 Task: Create Board Resource Allocation Platforms to Workspace Employee Assistance Programs. Create Board Product Feedback Collection and Analysis to Workspace Employee Assistance Programs. Create Board Public Relations Press Release Strategy and Execution to Workspace Employee Assistance Programs
Action: Mouse moved to (307, 60)
Screenshot: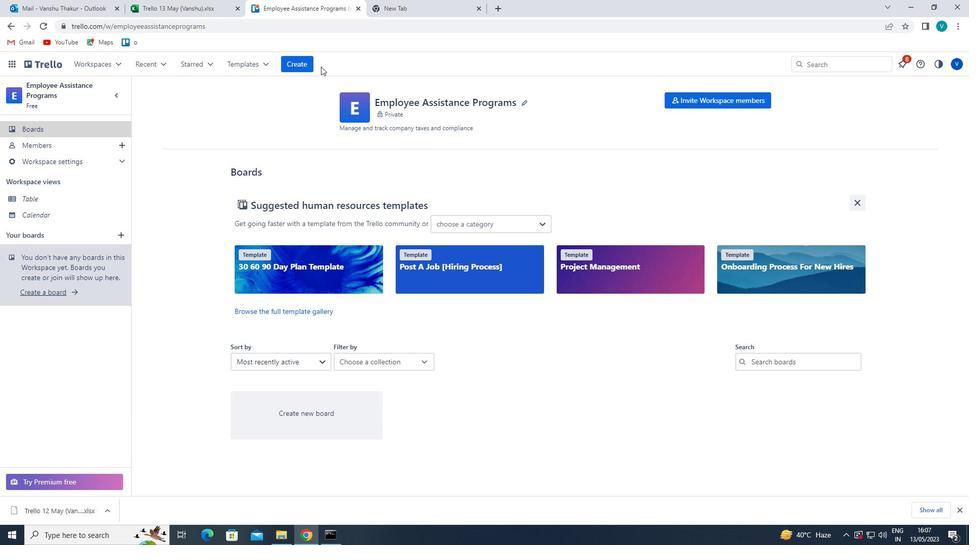 
Action: Mouse pressed left at (307, 60)
Screenshot: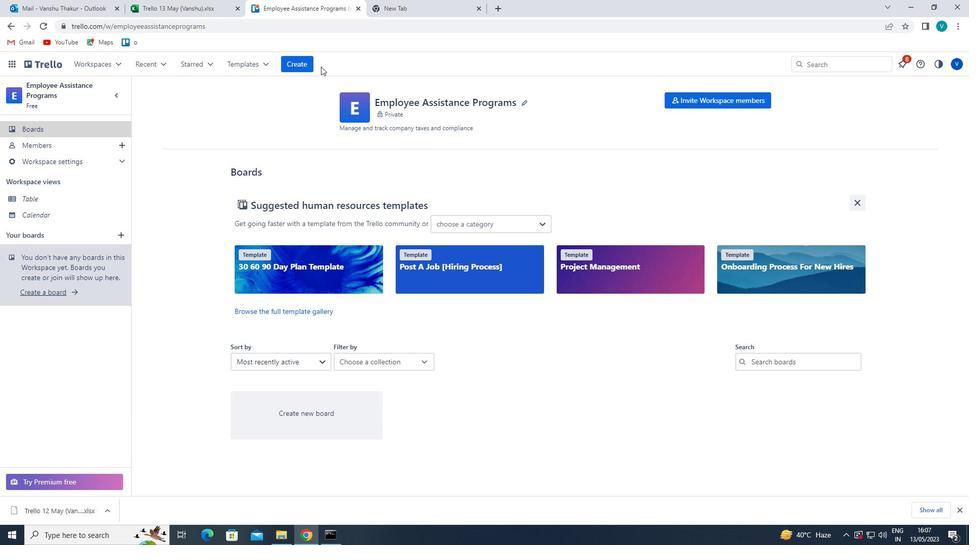 
Action: Mouse moved to (308, 91)
Screenshot: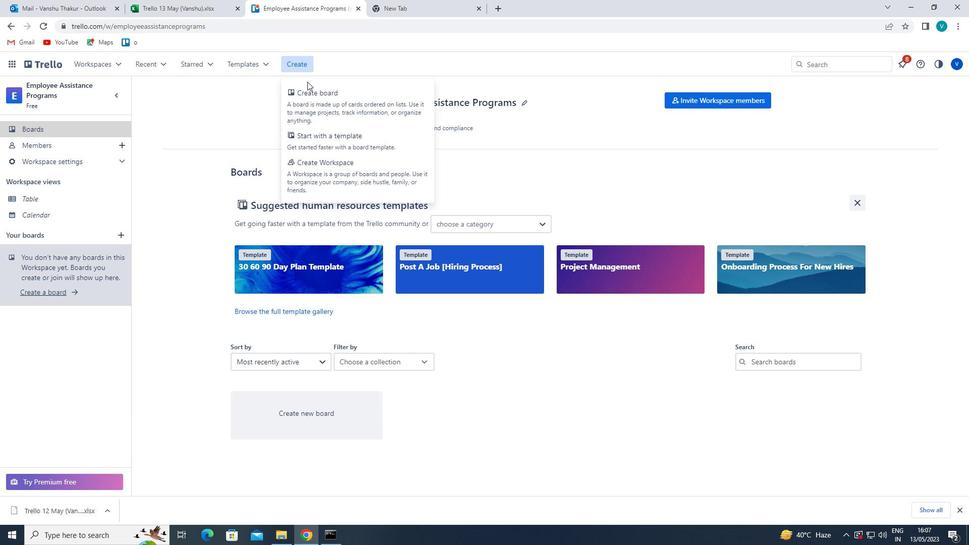 
Action: Mouse pressed left at (308, 91)
Screenshot: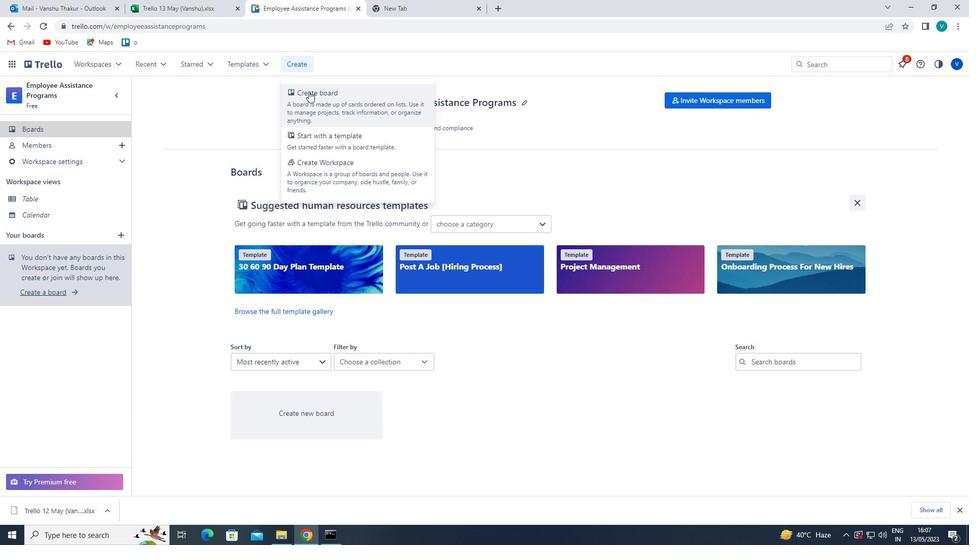 
Action: Mouse moved to (324, 251)
Screenshot: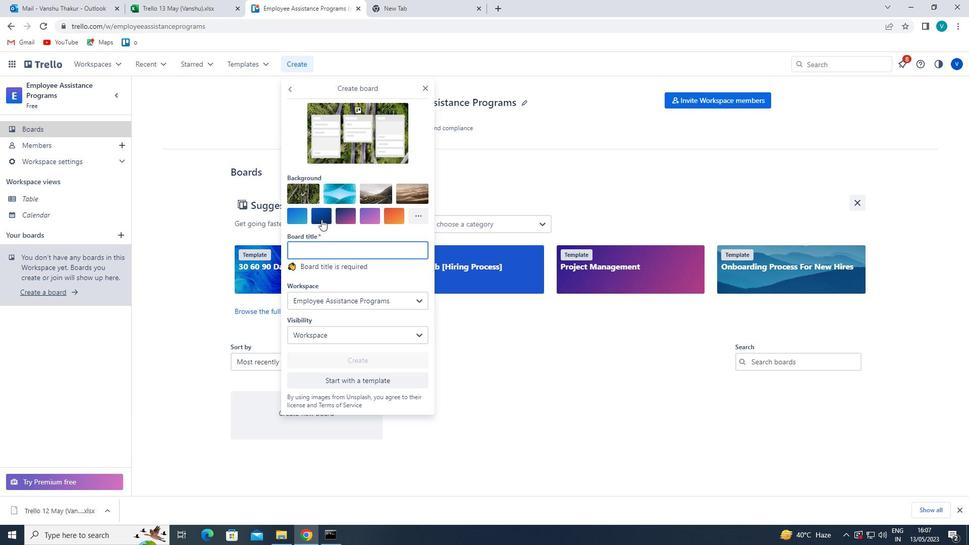 
Action: Mouse pressed left at (324, 251)
Screenshot: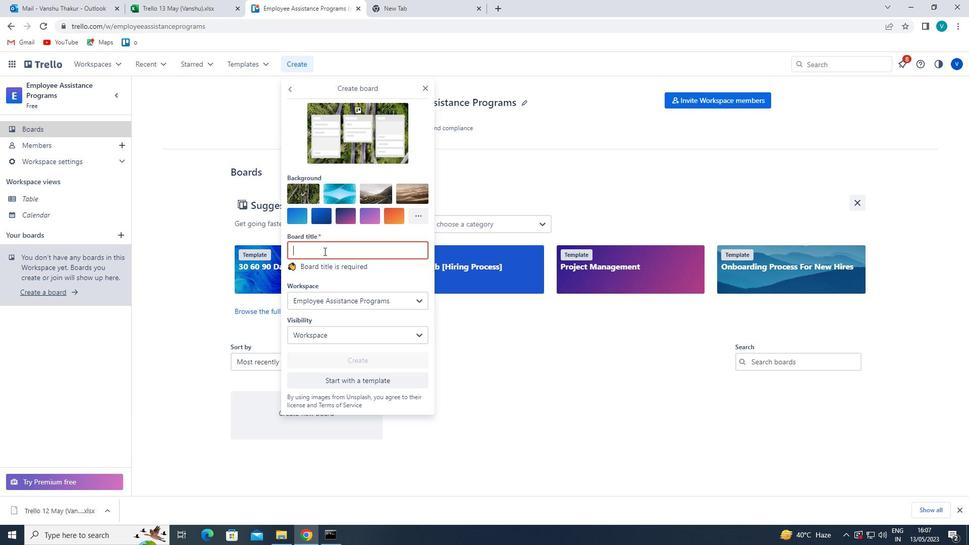 
Action: Mouse moved to (331, 251)
Screenshot: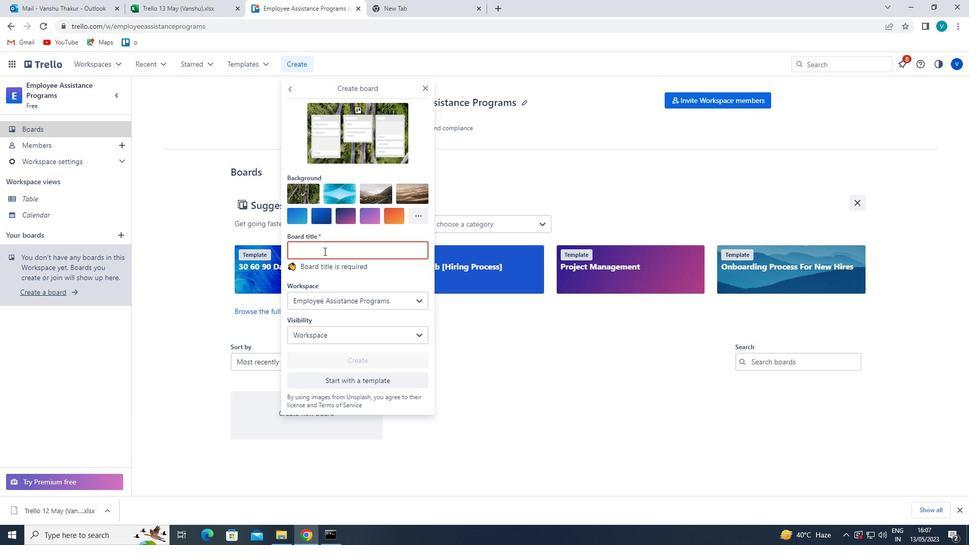 
Action: Key pressed <Key.shift>RESOURCE<Key.space><Key.shift>ALLOCATION<Key.space><Key.shift>PLATFORMS
Screenshot: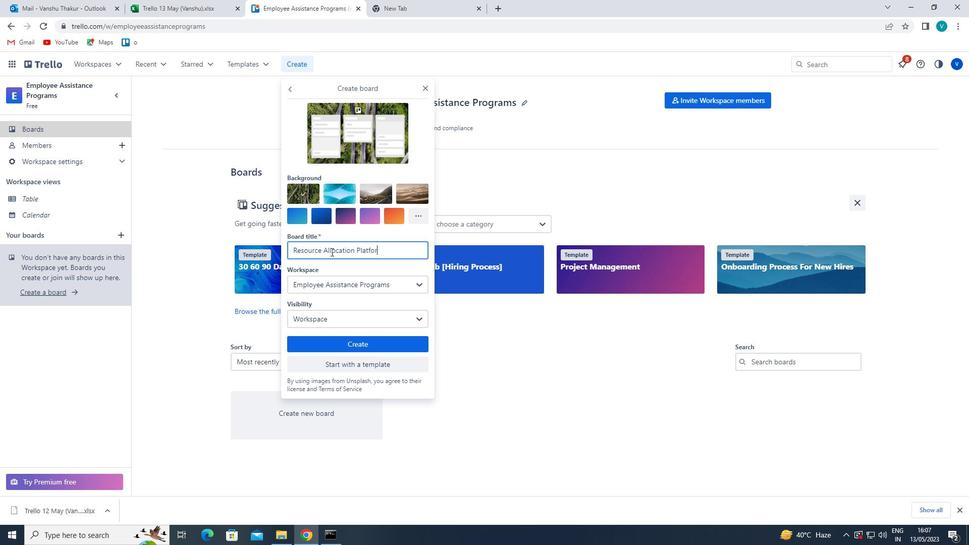 
Action: Mouse moved to (396, 345)
Screenshot: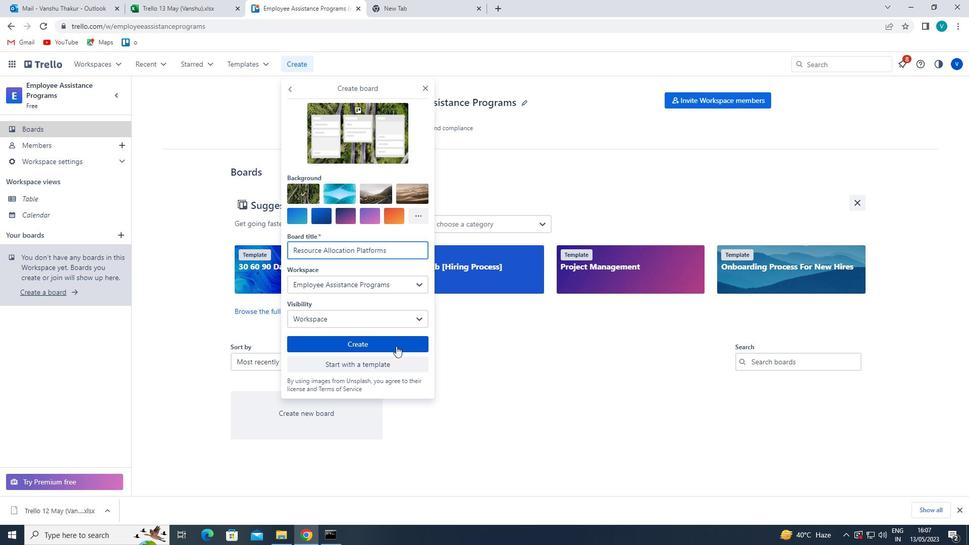 
Action: Mouse pressed left at (396, 345)
Screenshot: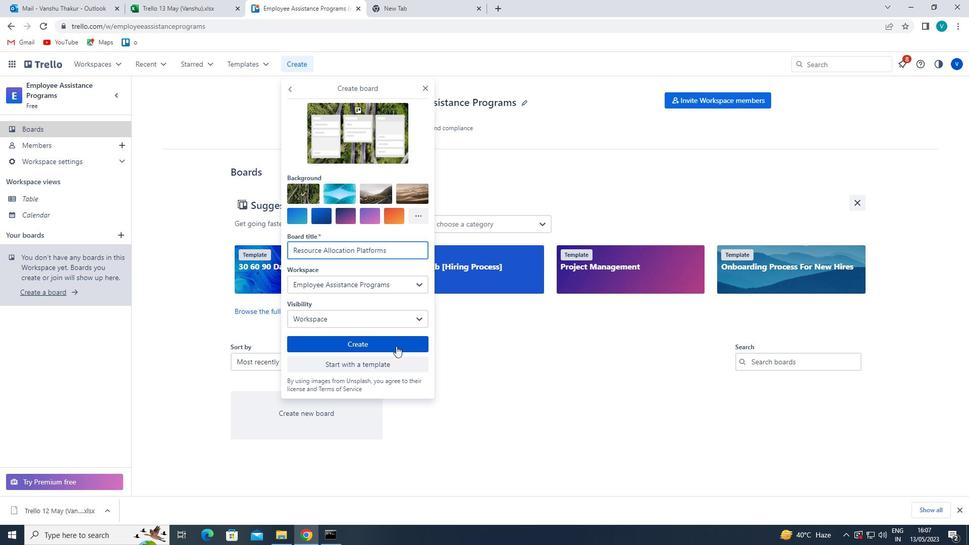 
Action: Mouse moved to (297, 65)
Screenshot: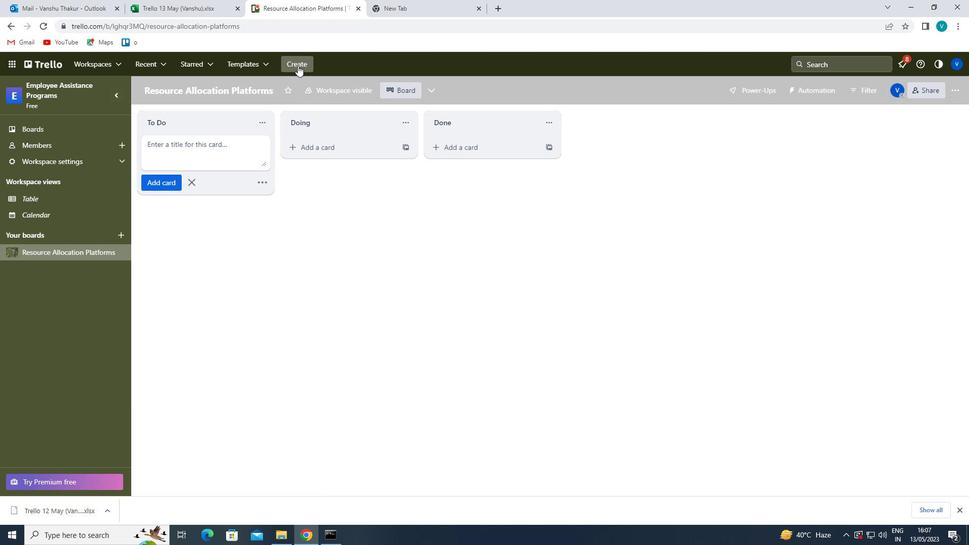 
Action: Mouse pressed left at (297, 65)
Screenshot: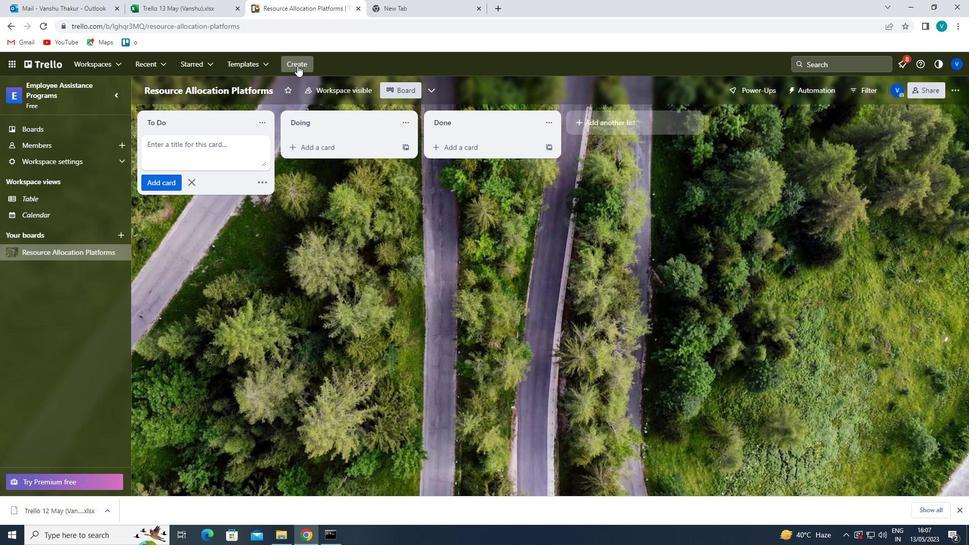 
Action: Mouse moved to (308, 95)
Screenshot: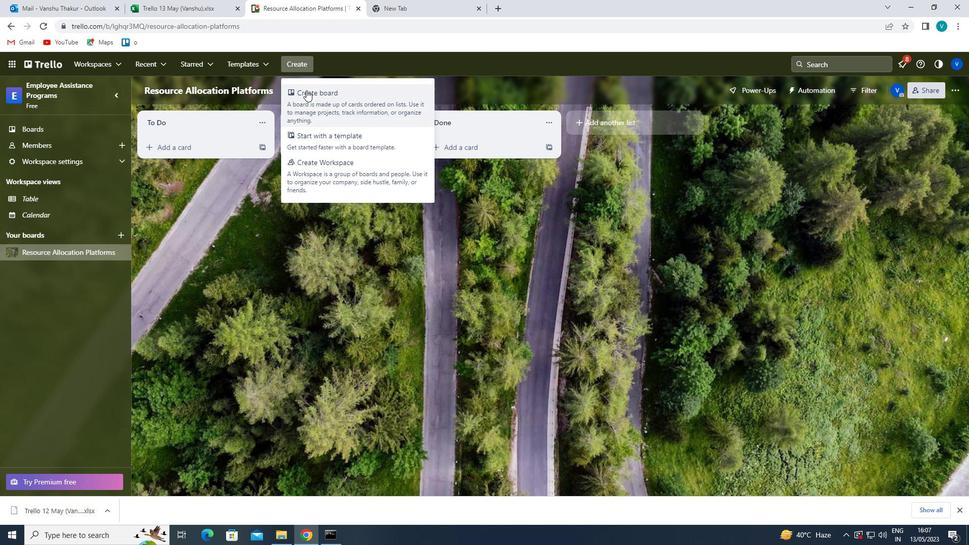 
Action: Mouse pressed left at (308, 95)
Screenshot: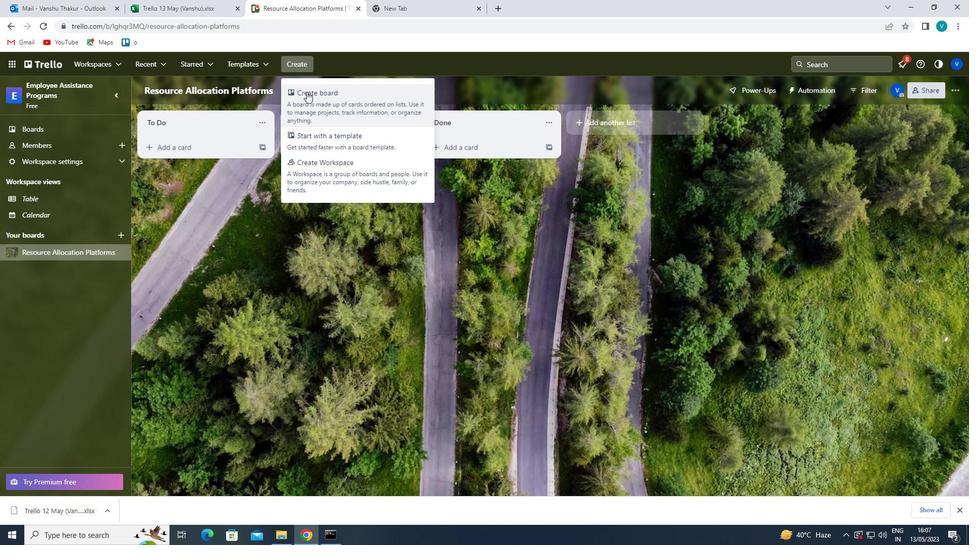 
Action: Mouse moved to (348, 244)
Screenshot: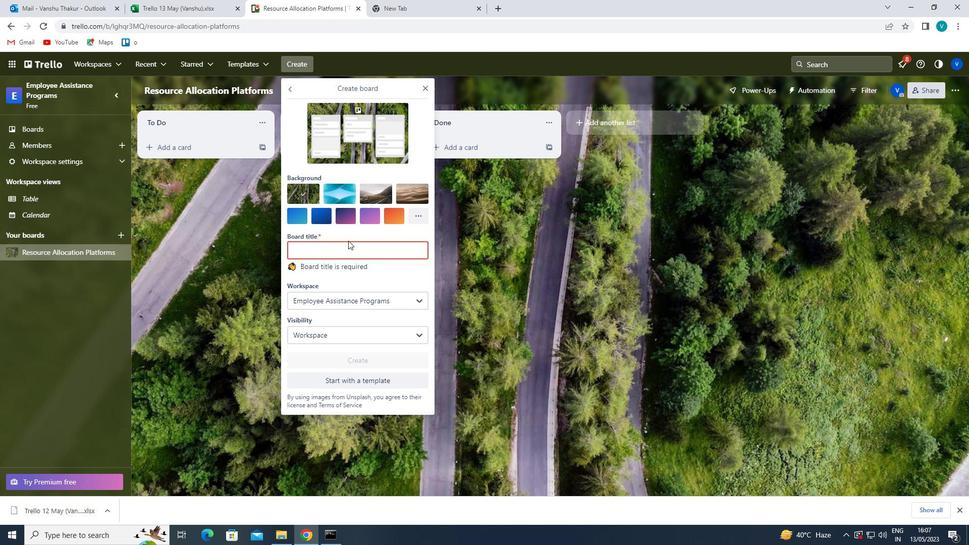 
Action: Mouse pressed left at (348, 244)
Screenshot: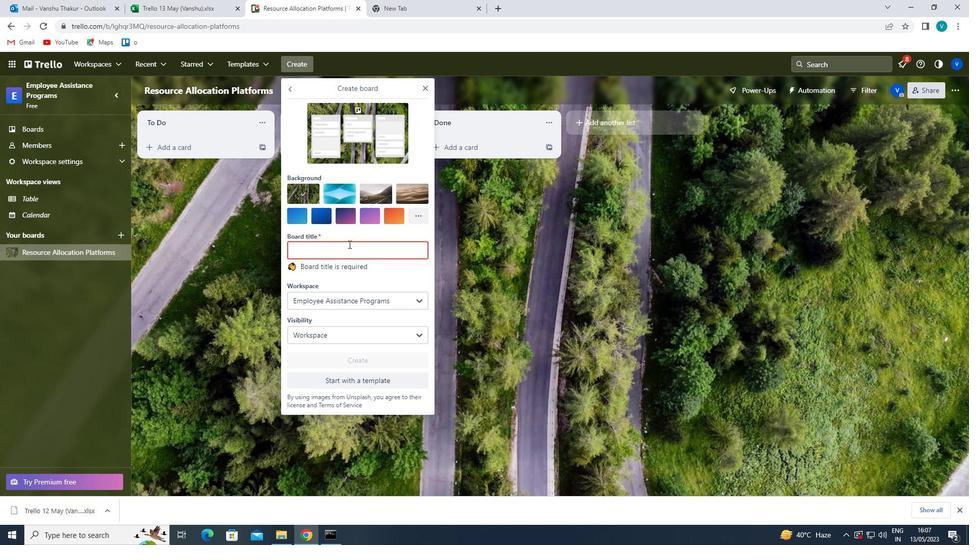 
Action: Key pressed <Key.shift>PRODUCT<Key.space><Key.shift>FEEDBACK<Key.space><Key.shift>COLLECTION<Key.space>AND<Key.space><Key.shift>ANALYSIS
Screenshot: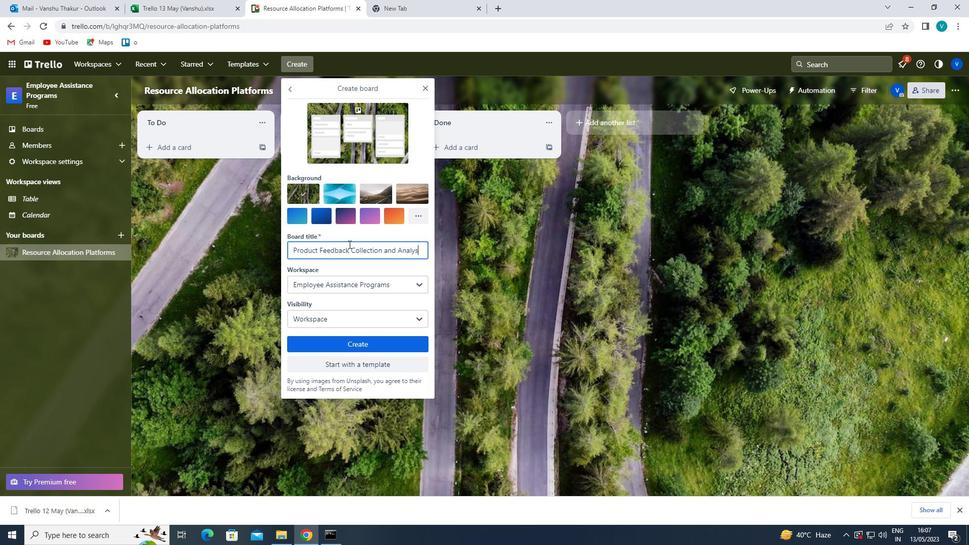 
Action: Mouse moved to (347, 342)
Screenshot: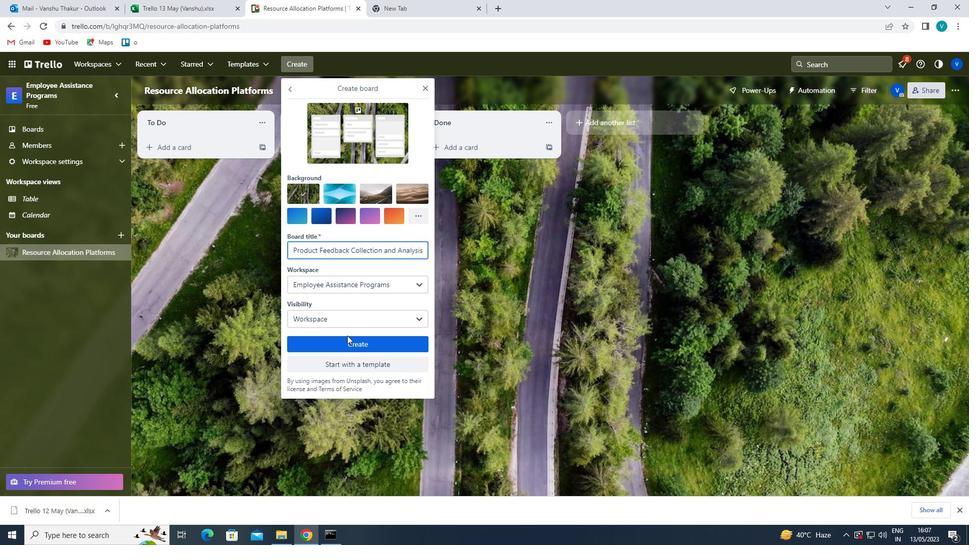 
Action: Mouse pressed left at (347, 342)
Screenshot: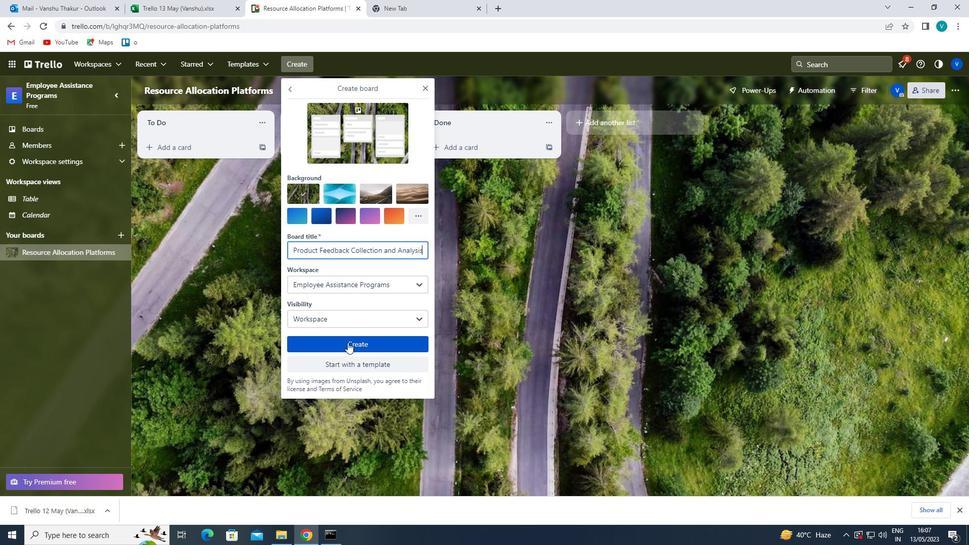 
Action: Mouse moved to (299, 63)
Screenshot: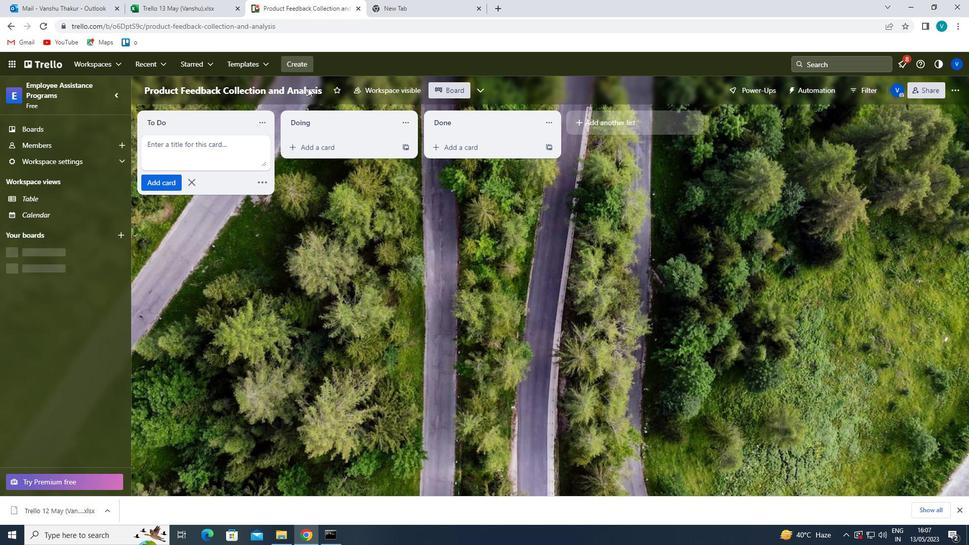 
Action: Mouse pressed left at (299, 63)
Screenshot: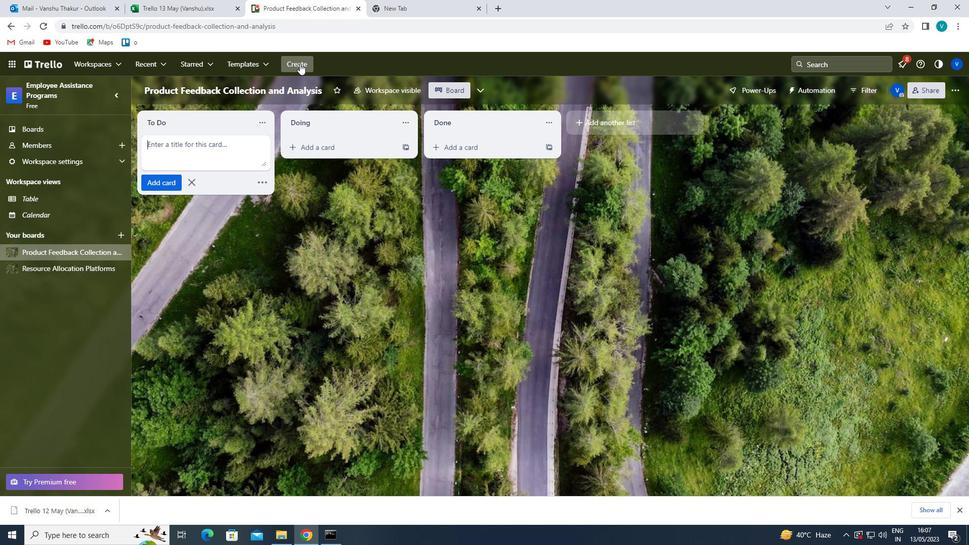 
Action: Mouse moved to (303, 101)
Screenshot: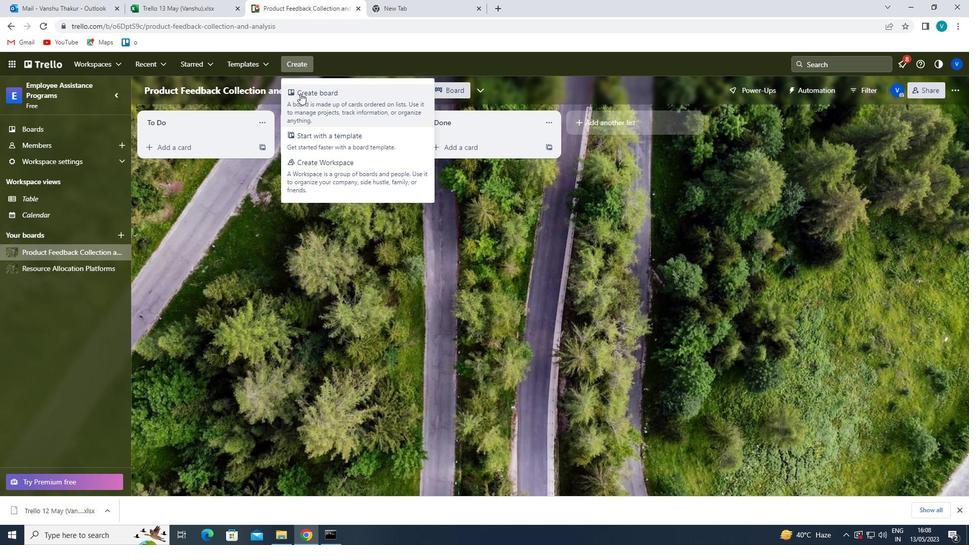 
Action: Mouse pressed left at (303, 101)
Screenshot: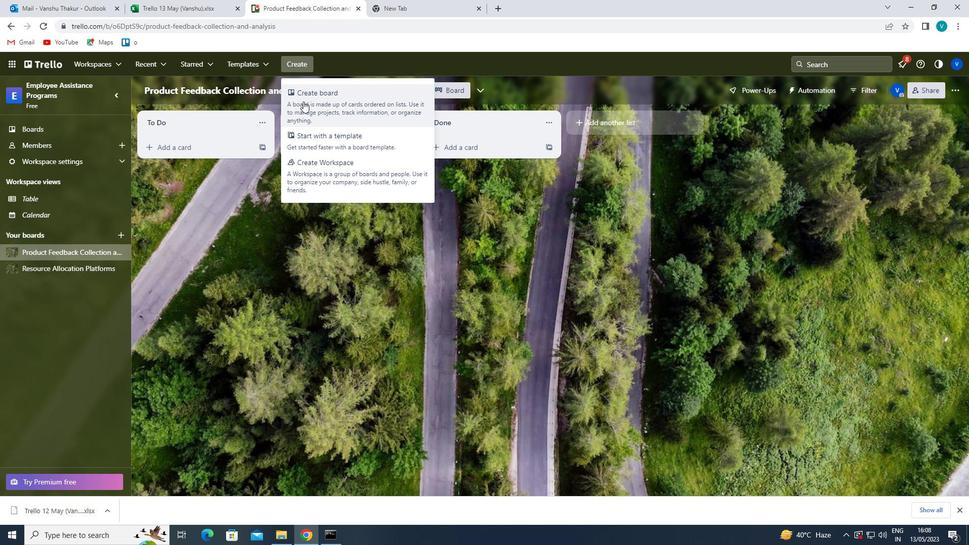 
Action: Mouse moved to (335, 251)
Screenshot: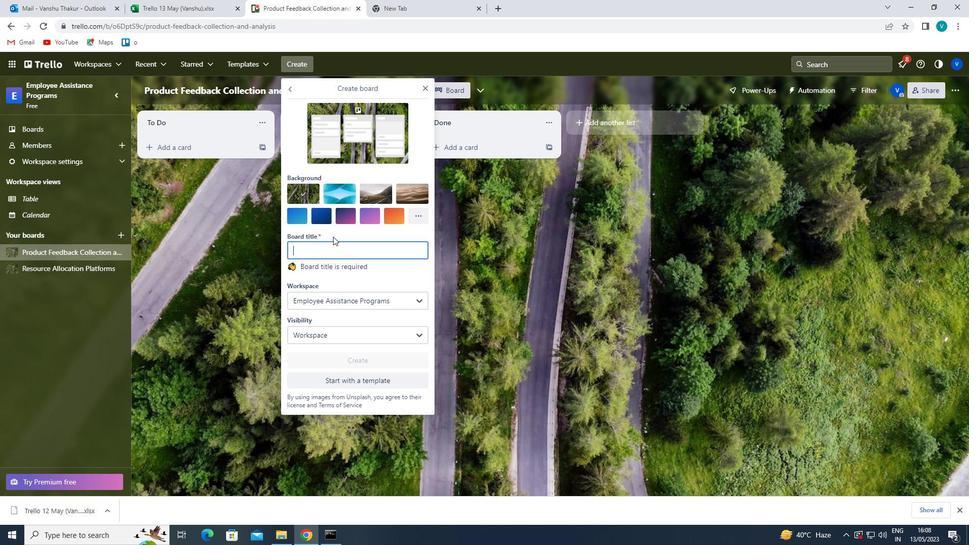 
Action: Mouse pressed left at (335, 251)
Screenshot: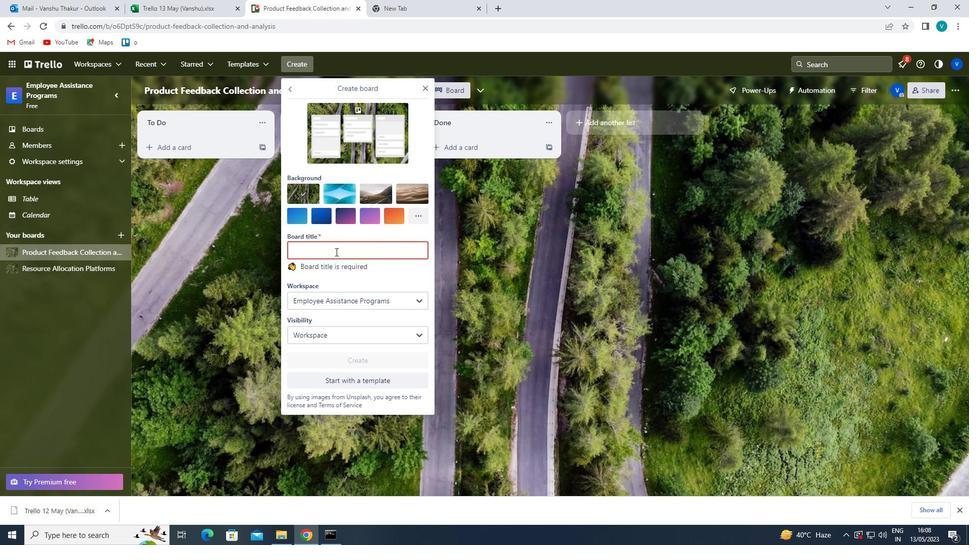 
Action: Key pressed <Key.shift>
Screenshot: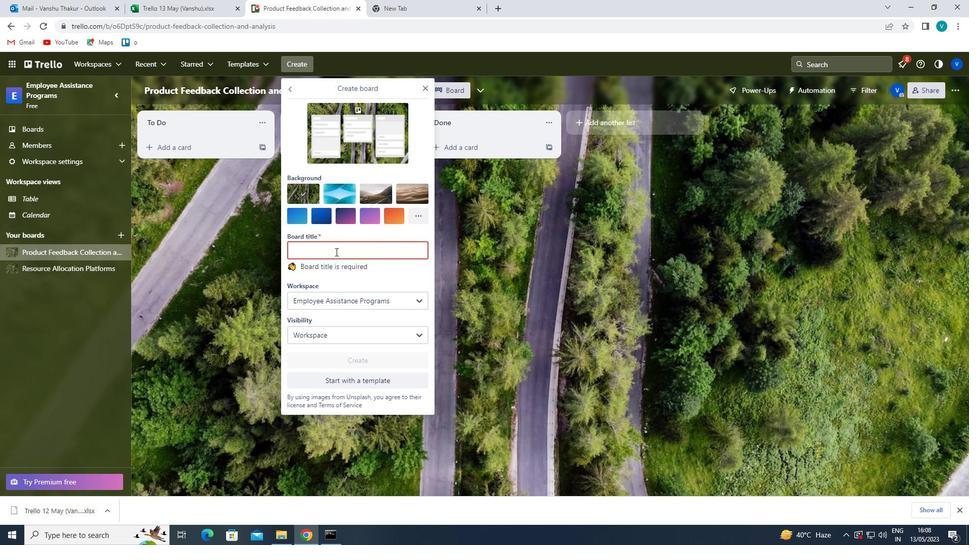 
Action: Mouse moved to (382, 269)
Screenshot: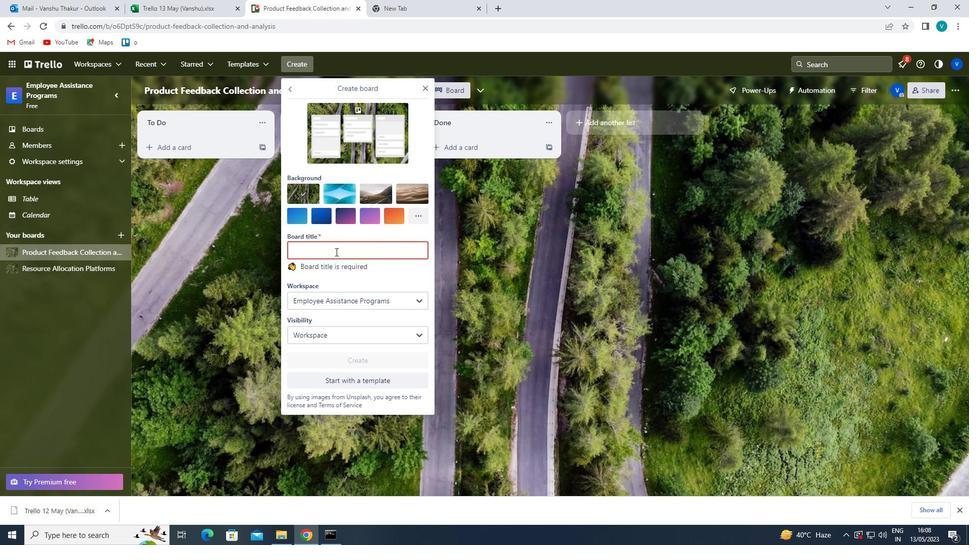 
Action: Key pressed PUBLIC<Key.space><Key.shift>RELATIONS<Key.space><Key.shift>PRESS<Key.space><Key.shift>
Screenshot: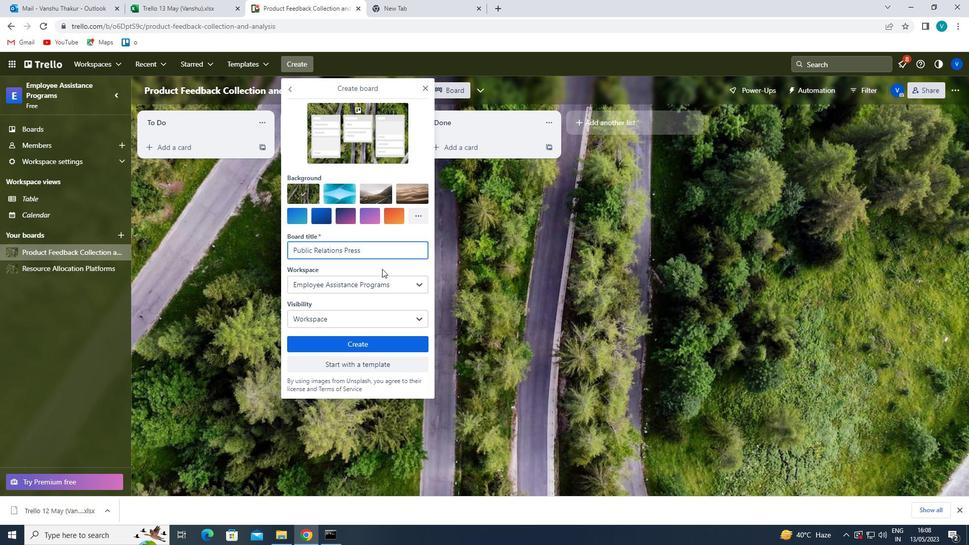 
Action: Mouse moved to (382, 269)
Screenshot: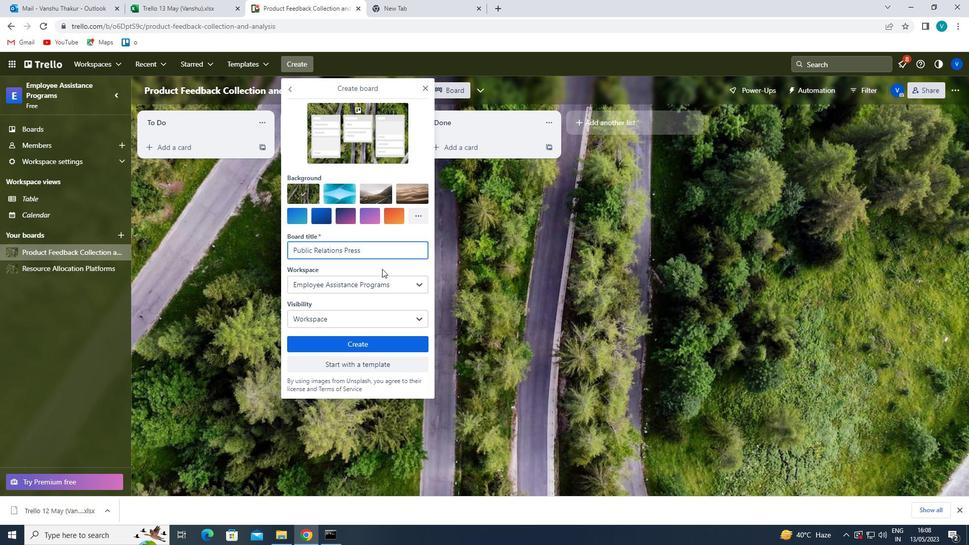 
Action: Key pressed RELEASE<Key.space><Key.shift>STRATEGY<Key.space>AND<Key.space><Key.shift>EXECUTION
Screenshot: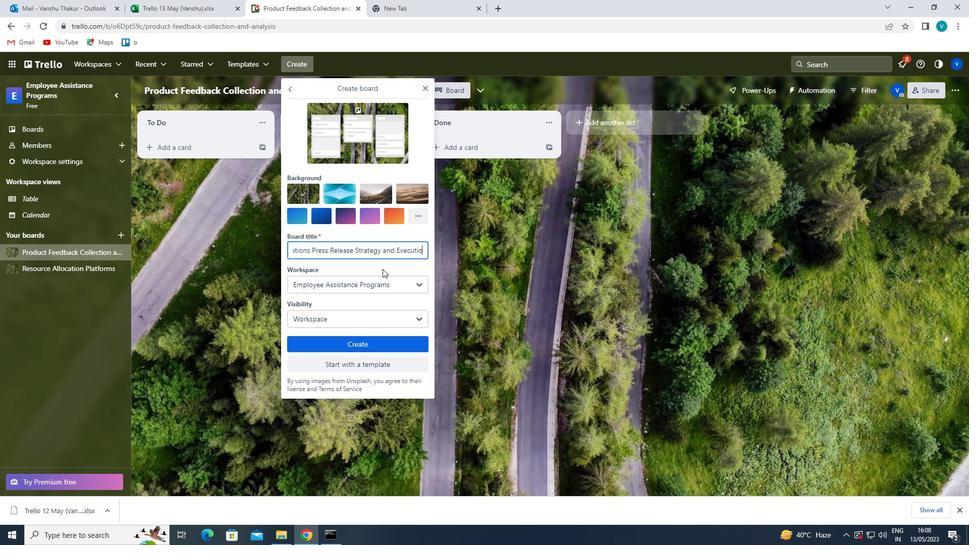 
Action: Mouse moved to (376, 345)
Screenshot: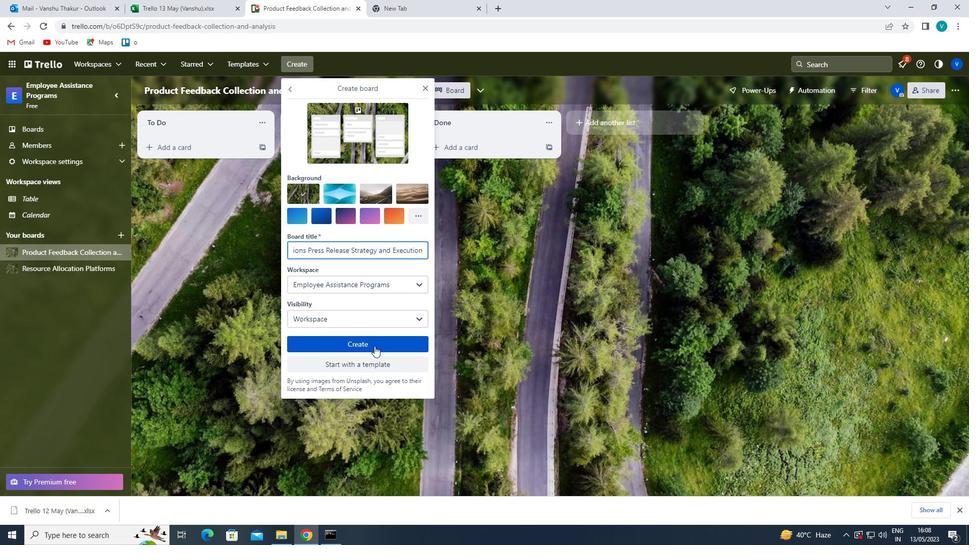 
Action: Mouse pressed left at (376, 345)
Screenshot: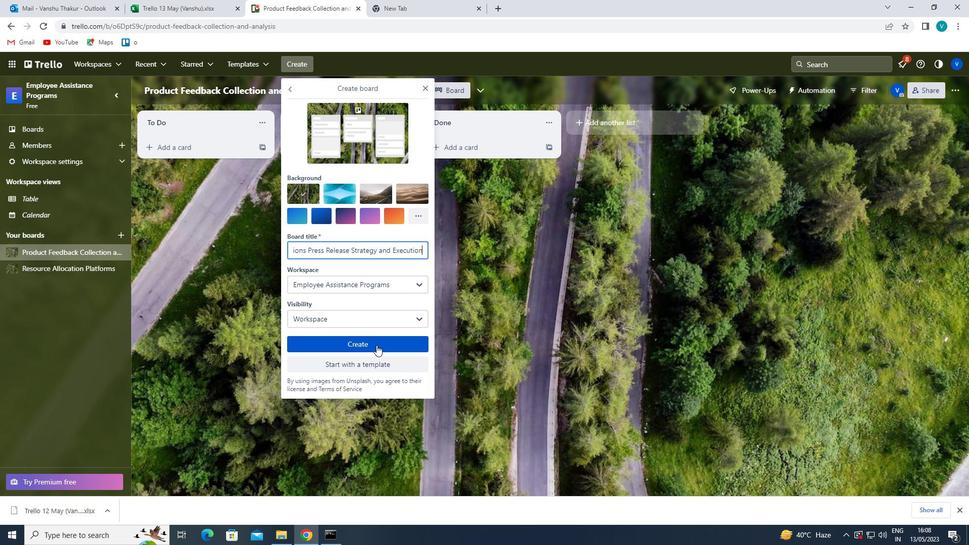 
Action: Mouse moved to (383, 341)
Screenshot: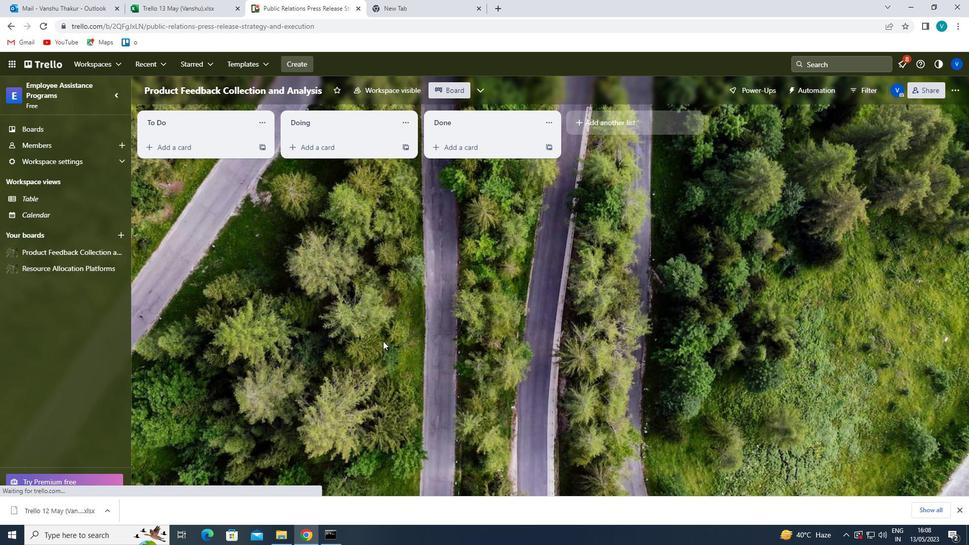 
